 Task: Filter courses with a time to complete of less than 10 minutes.
Action: Mouse moved to (326, 85)
Screenshot: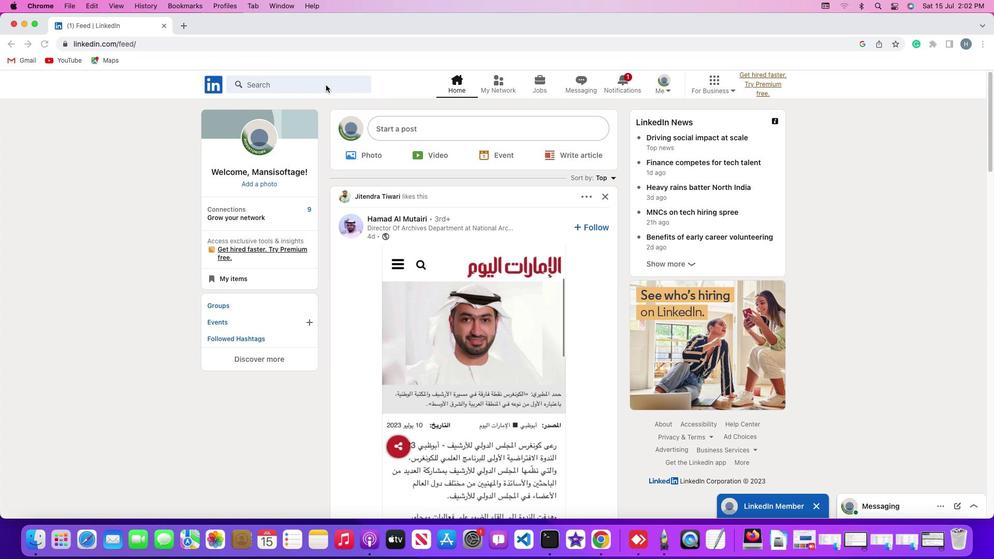 
Action: Mouse pressed left at (326, 85)
Screenshot: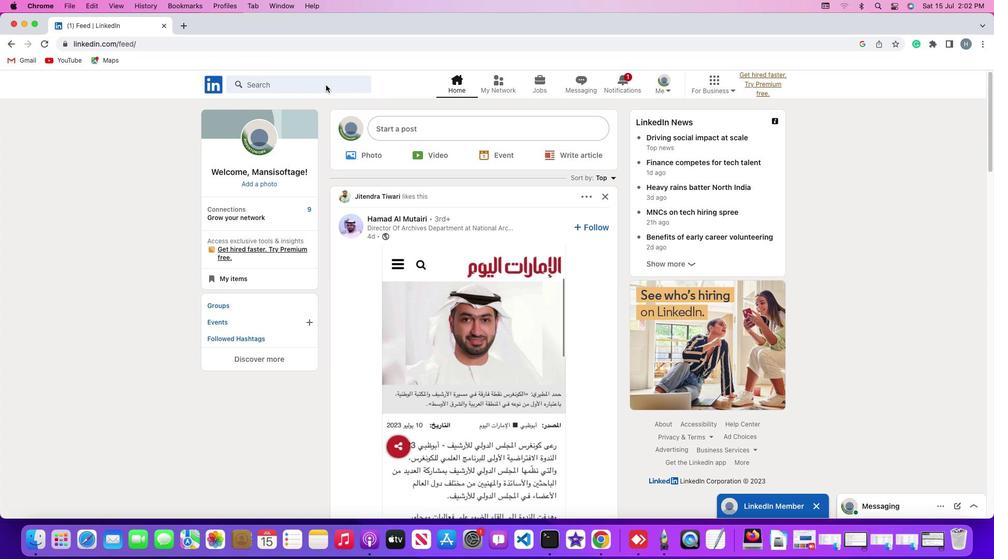 
Action: Mouse pressed left at (326, 85)
Screenshot: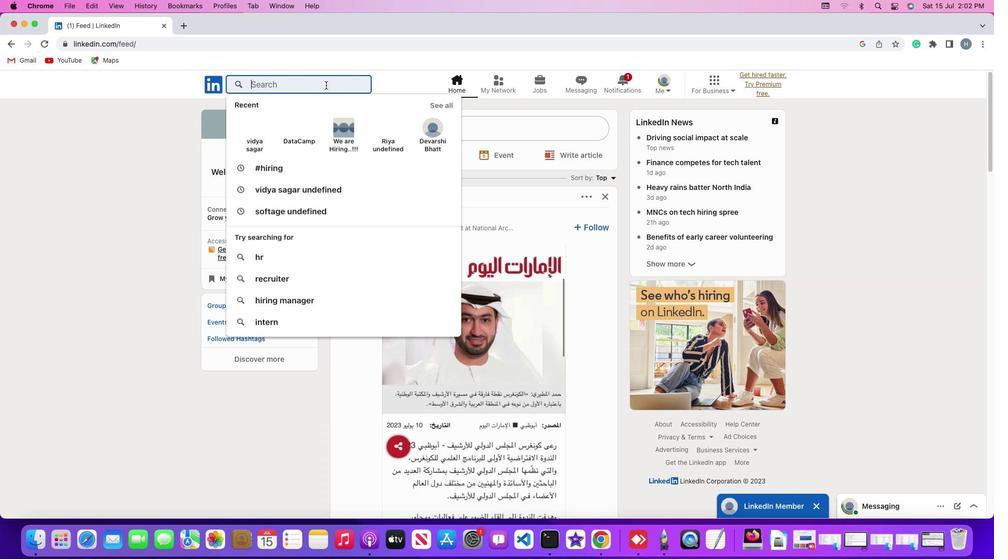 
Action: Key pressed Key.shift'#''h''i''r''i''n''g'Key.enter
Screenshot: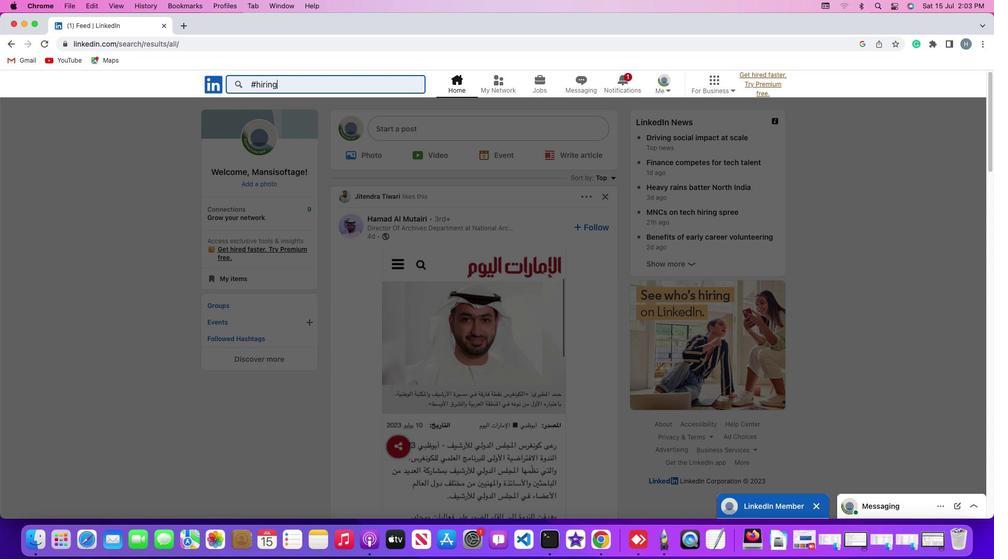 
Action: Mouse moved to (547, 110)
Screenshot: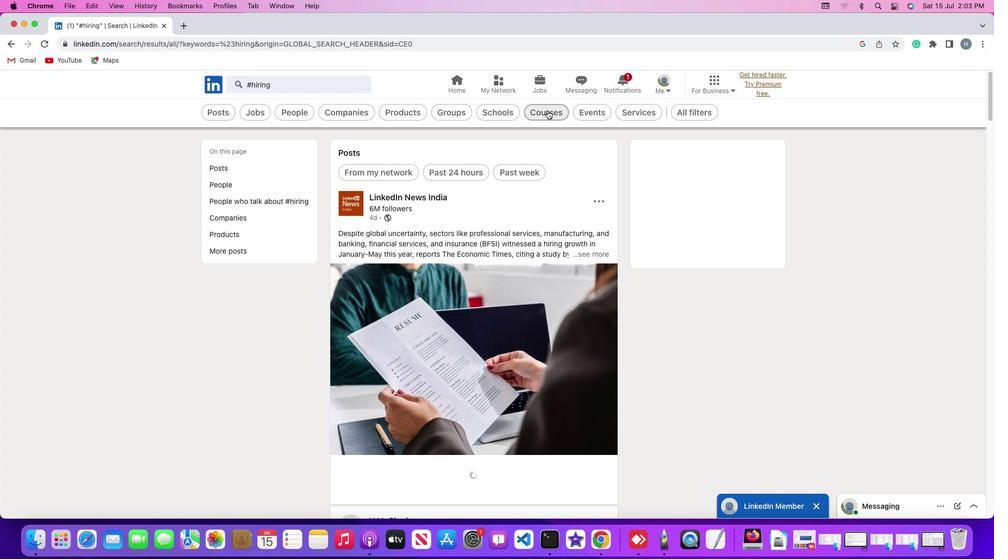 
Action: Mouse pressed left at (547, 110)
Screenshot: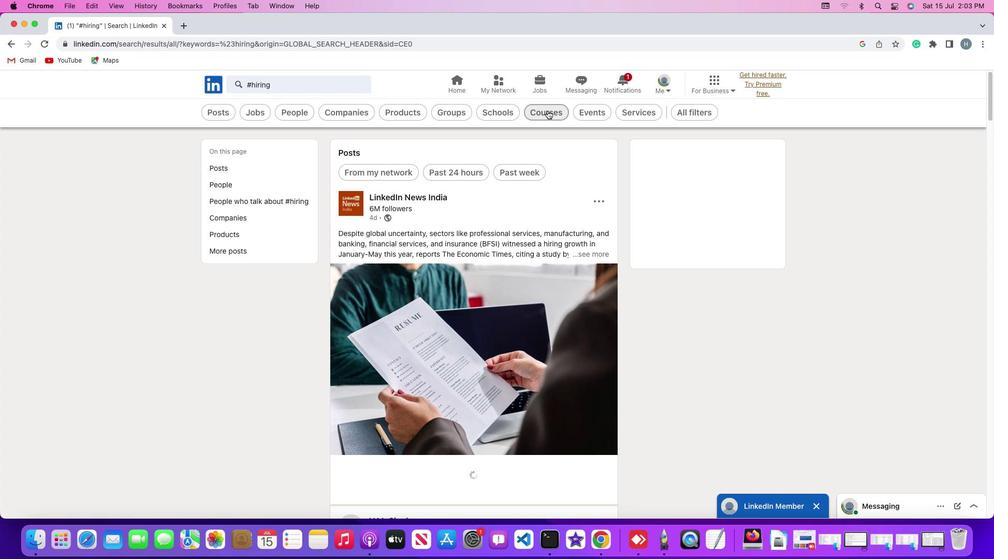 
Action: Mouse moved to (391, 112)
Screenshot: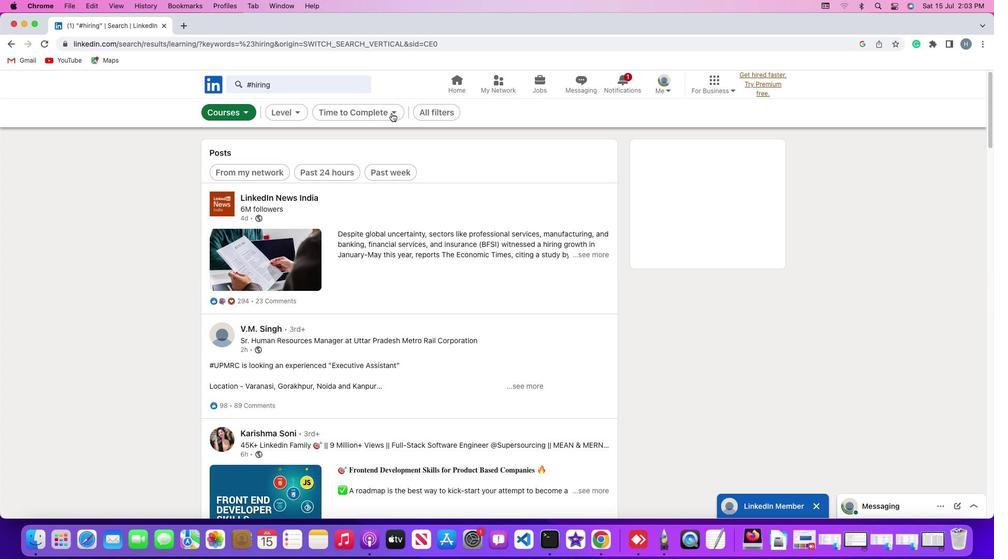 
Action: Mouse pressed left at (391, 112)
Screenshot: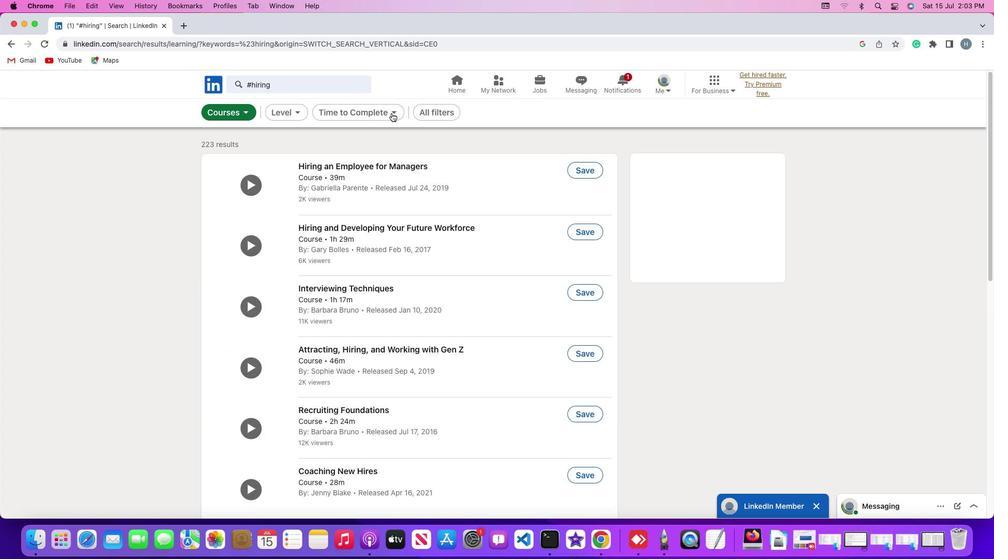 
Action: Mouse moved to (292, 140)
Screenshot: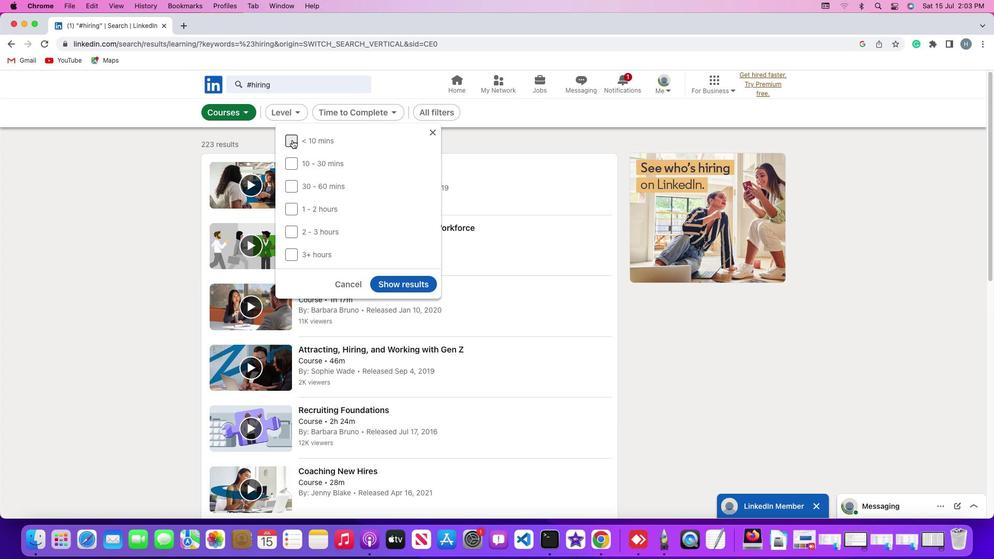 
Action: Mouse pressed left at (292, 140)
Screenshot: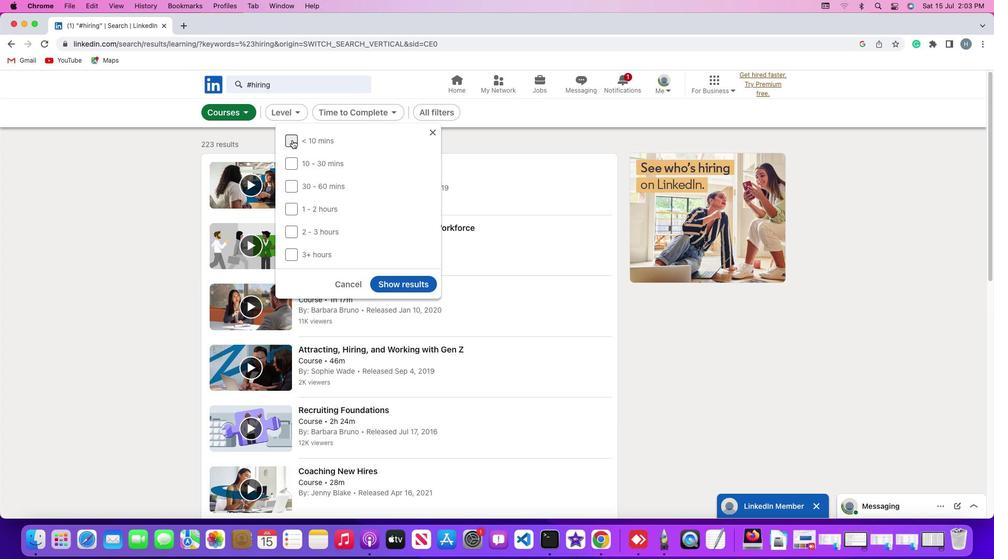 
Action: Mouse moved to (412, 283)
Screenshot: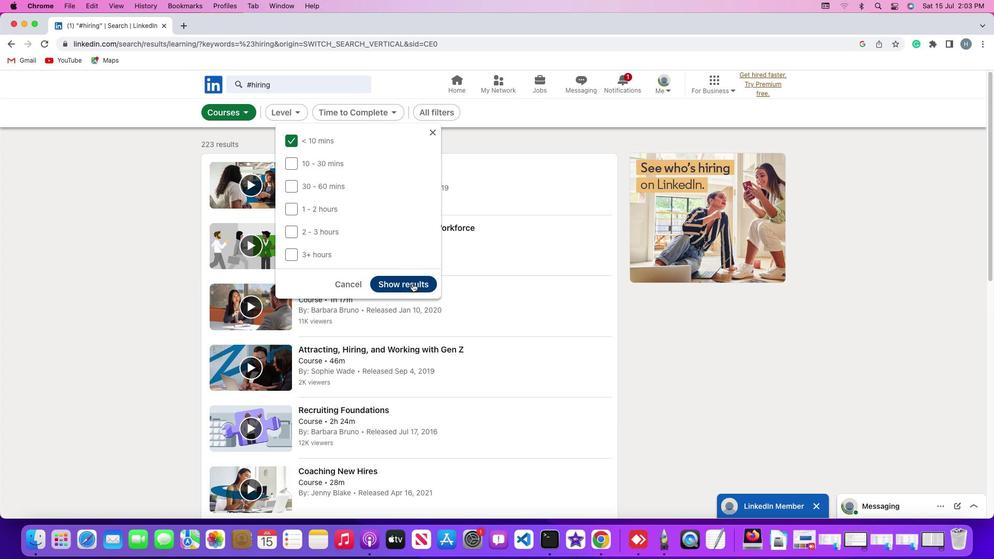 
Action: Mouse pressed left at (412, 283)
Screenshot: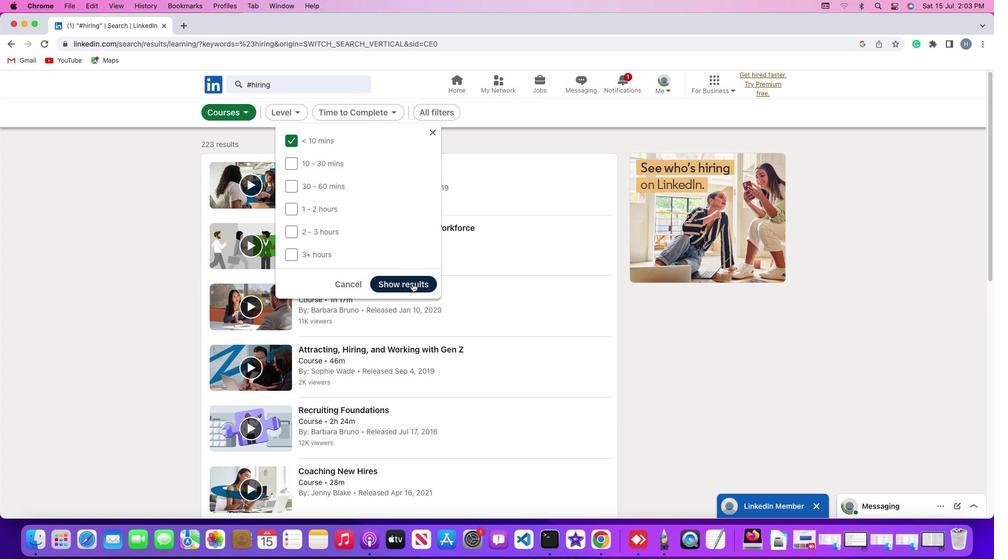 
Action: Mouse moved to (445, 189)
Screenshot: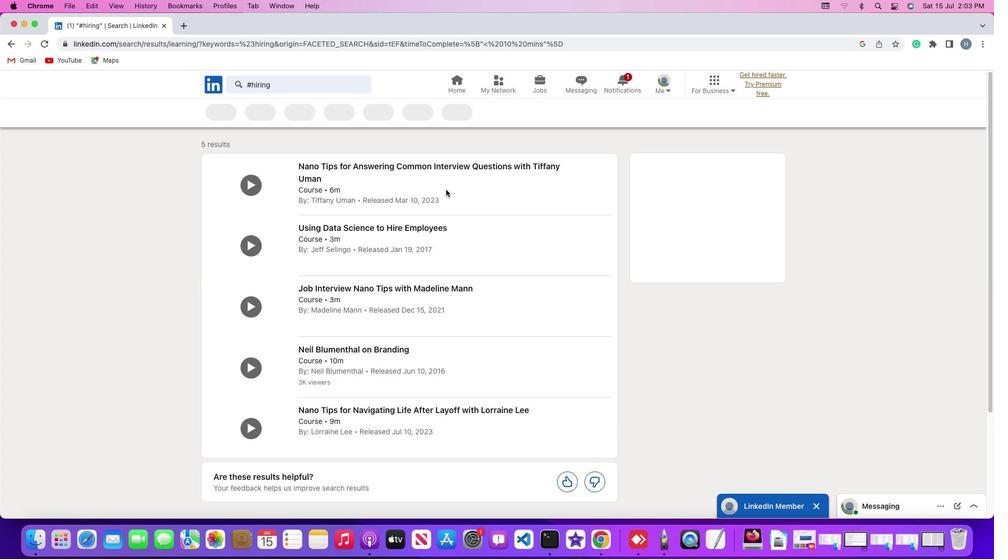 
